 Task: Create a rule from the Routing list, Task moved to a section -> Set Priority in the project Transpire , set the section as Done clear the priority.
Action: Mouse moved to (74, 447)
Screenshot: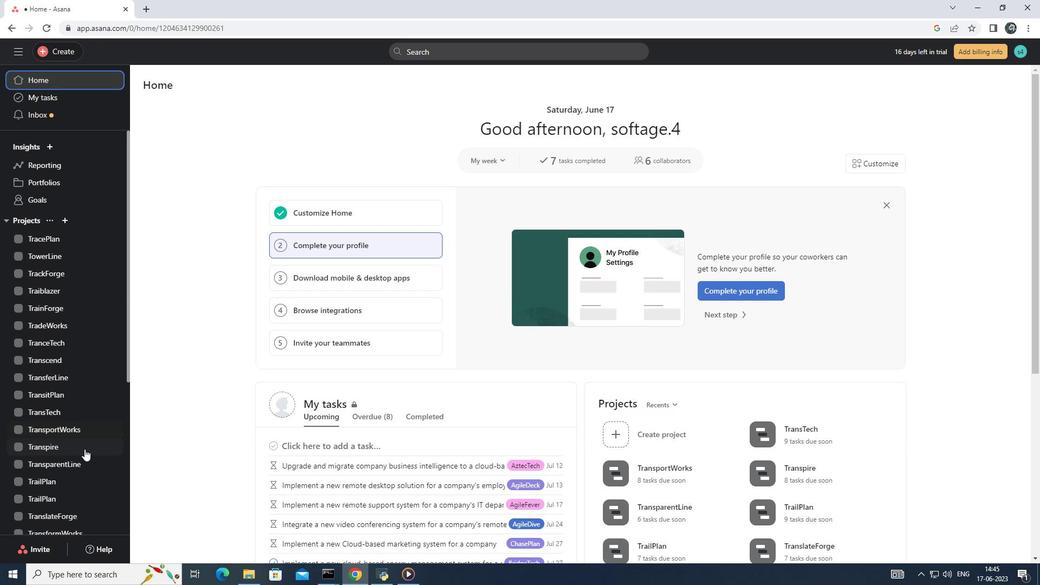 
Action: Mouse pressed left at (74, 447)
Screenshot: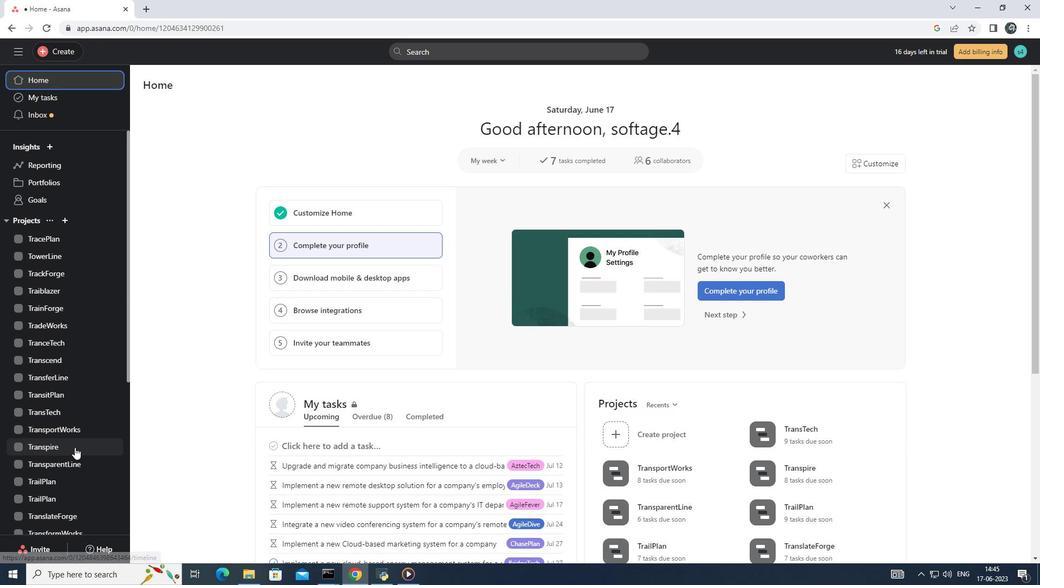 
Action: Mouse moved to (1009, 87)
Screenshot: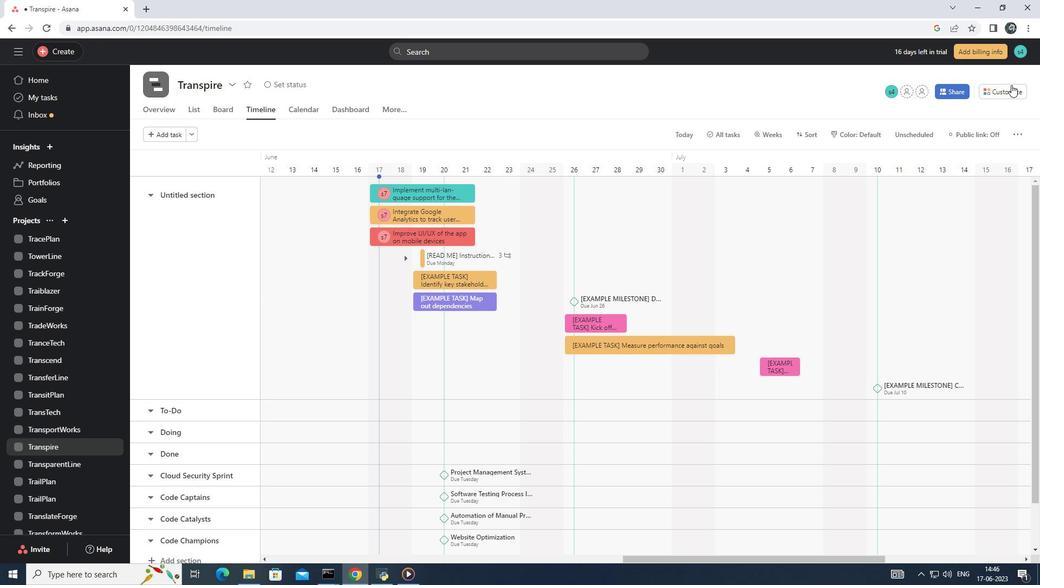 
Action: Mouse pressed left at (1009, 87)
Screenshot: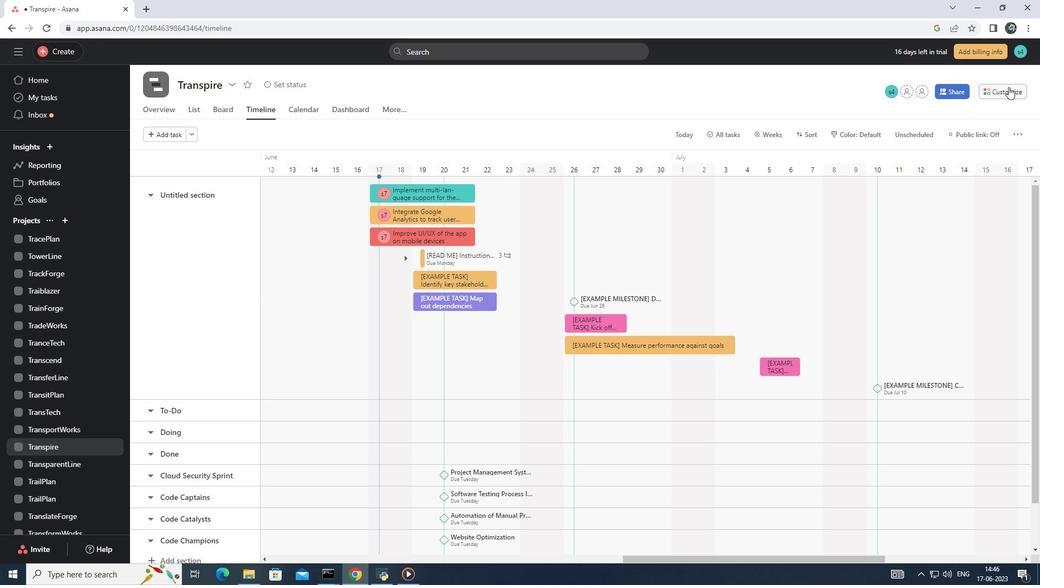 
Action: Mouse moved to (817, 264)
Screenshot: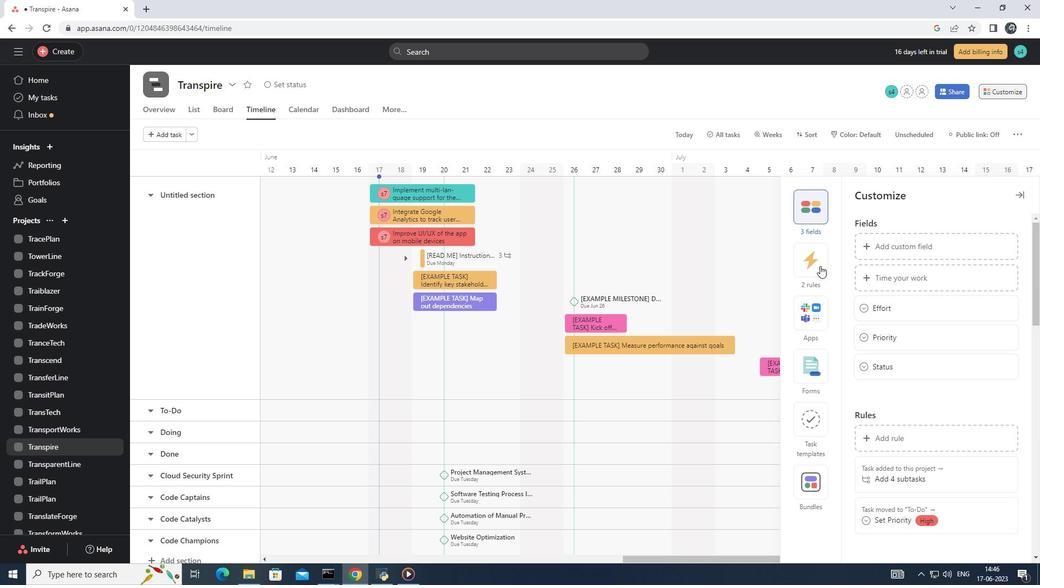 
Action: Mouse pressed left at (817, 264)
Screenshot: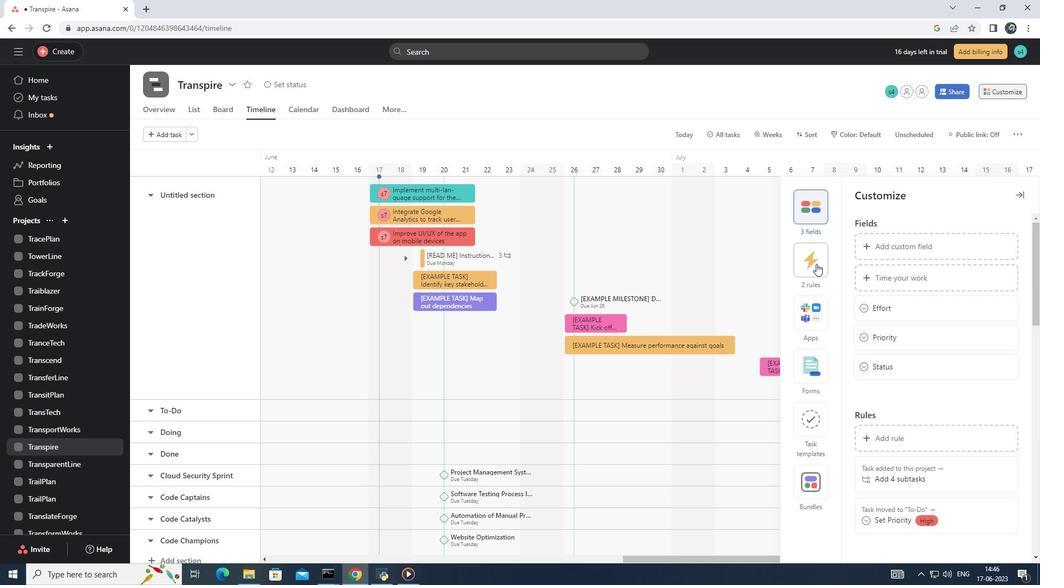 
Action: Mouse moved to (896, 246)
Screenshot: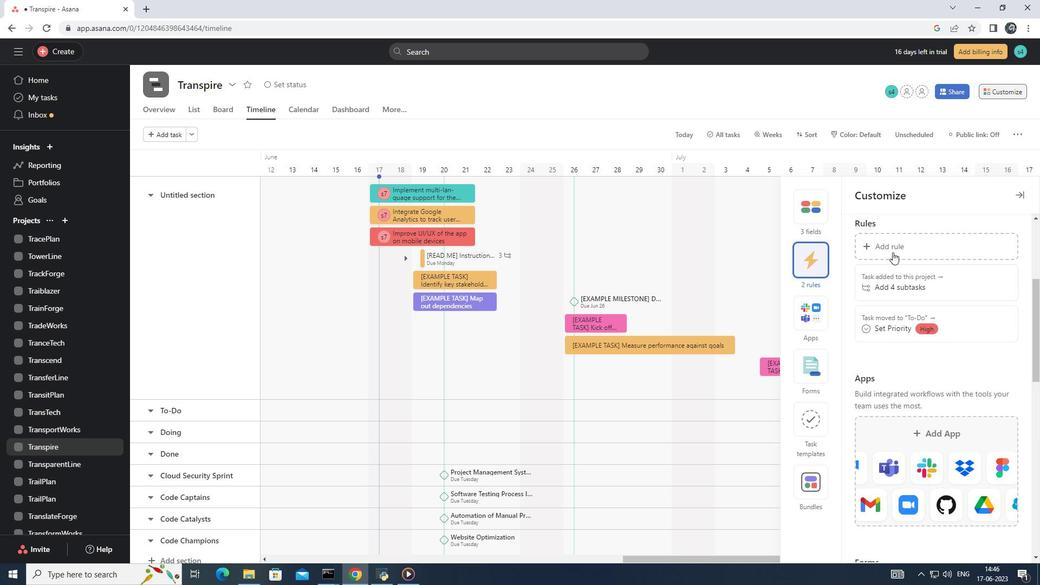 
Action: Mouse pressed left at (896, 246)
Screenshot: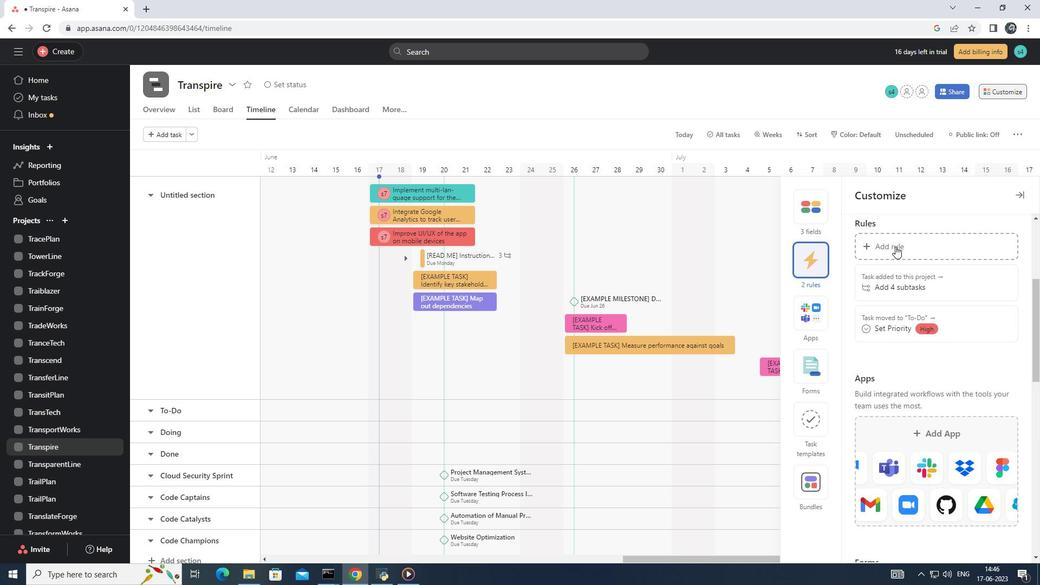 
Action: Mouse moved to (229, 143)
Screenshot: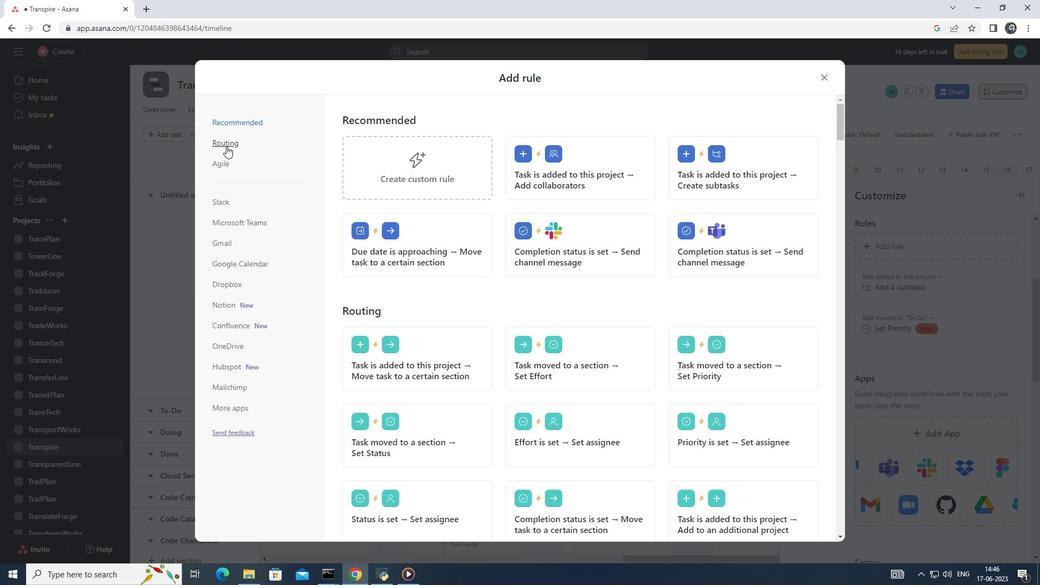 
Action: Mouse pressed left at (229, 143)
Screenshot: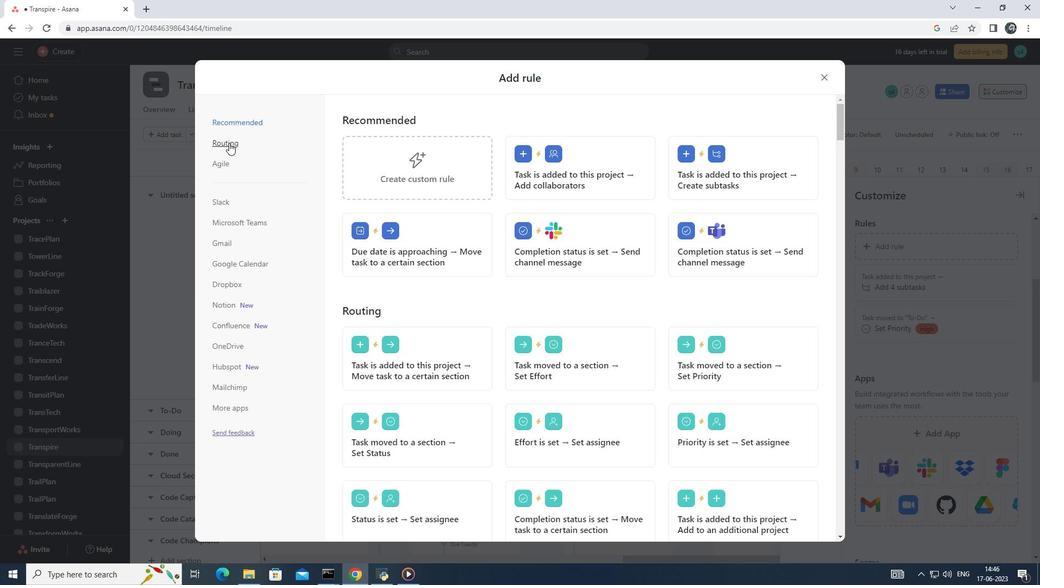 
Action: Mouse moved to (742, 183)
Screenshot: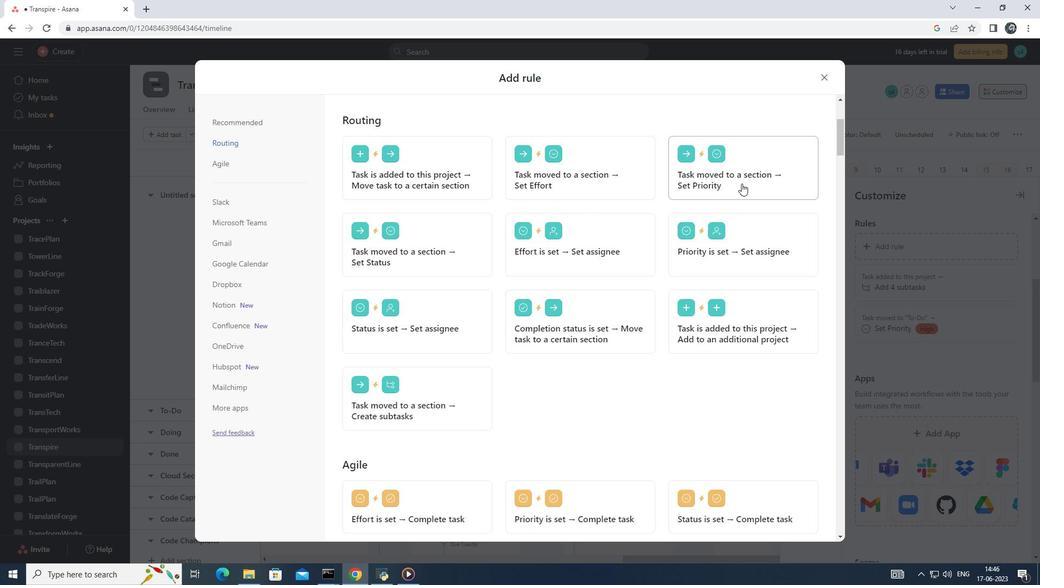
Action: Mouse pressed left at (742, 183)
Screenshot: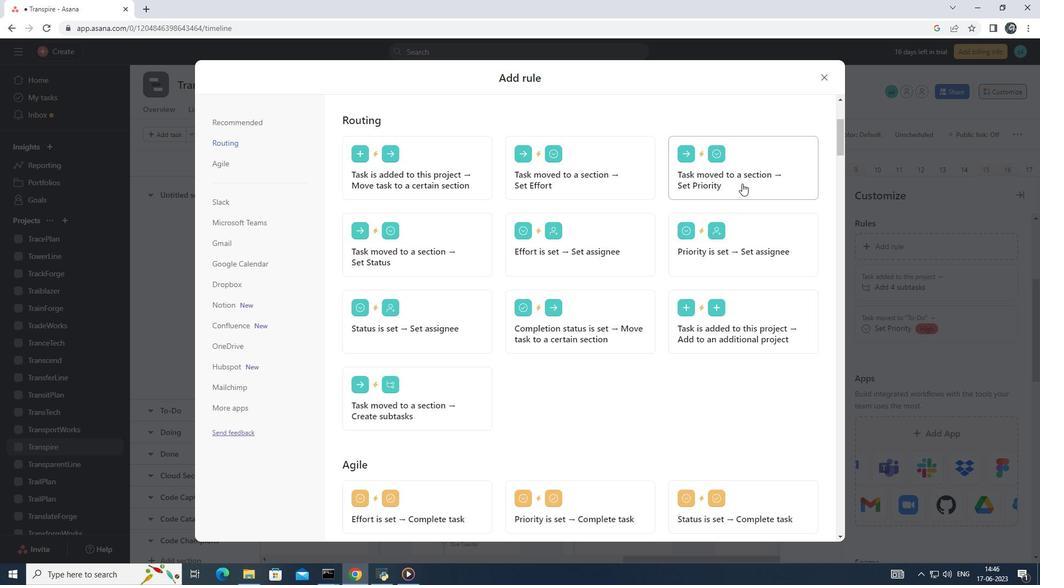 
Action: Mouse moved to (421, 307)
Screenshot: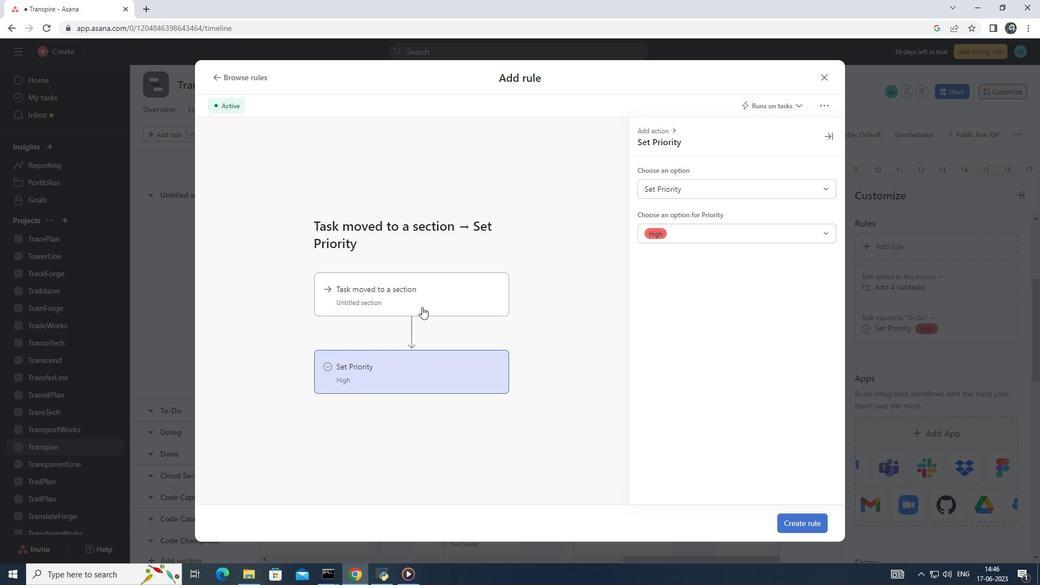 
Action: Mouse pressed left at (421, 307)
Screenshot: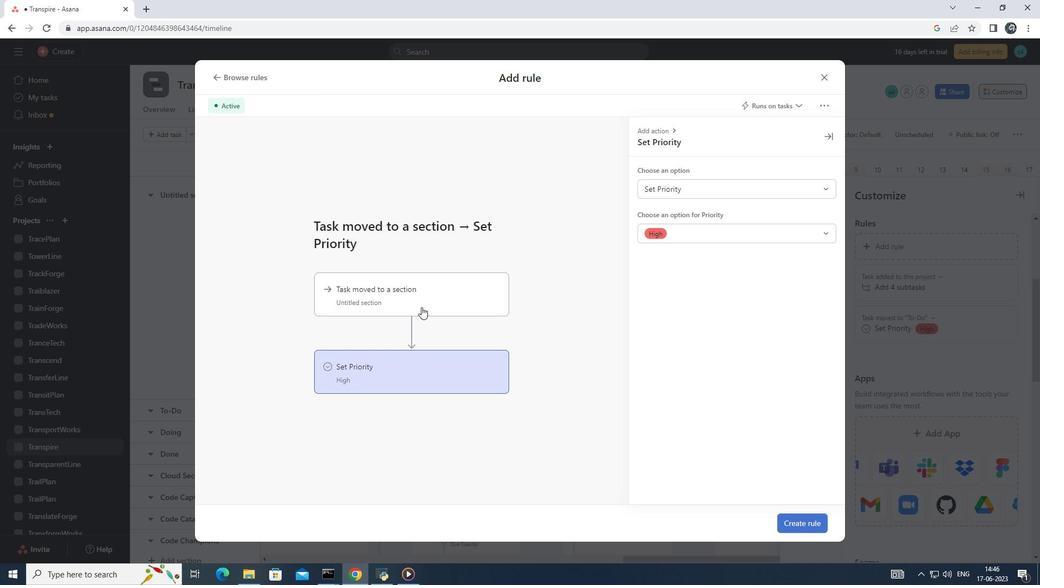 
Action: Mouse moved to (716, 186)
Screenshot: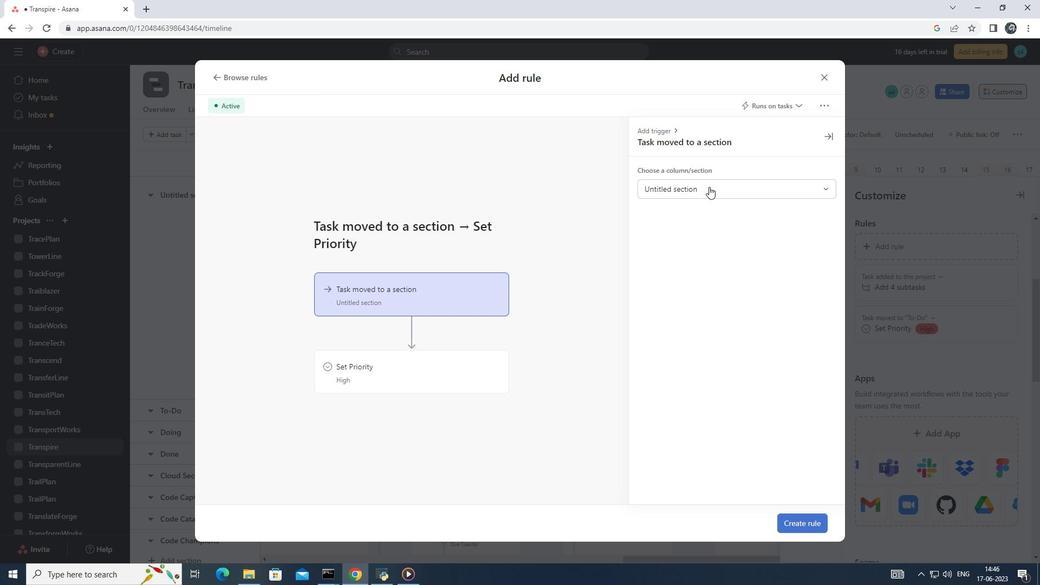 
Action: Mouse pressed left at (716, 186)
Screenshot: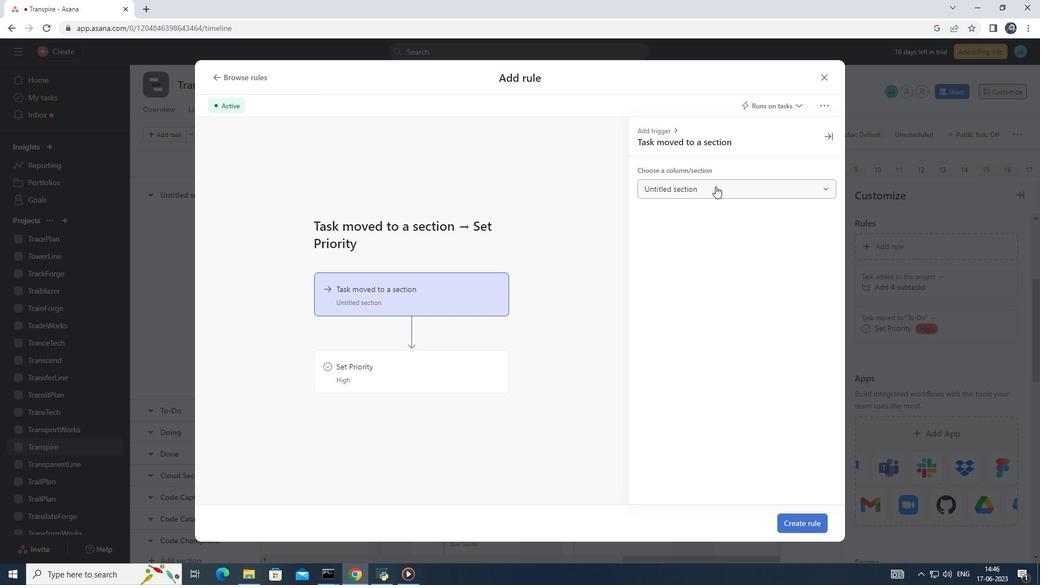 
Action: Mouse moved to (682, 268)
Screenshot: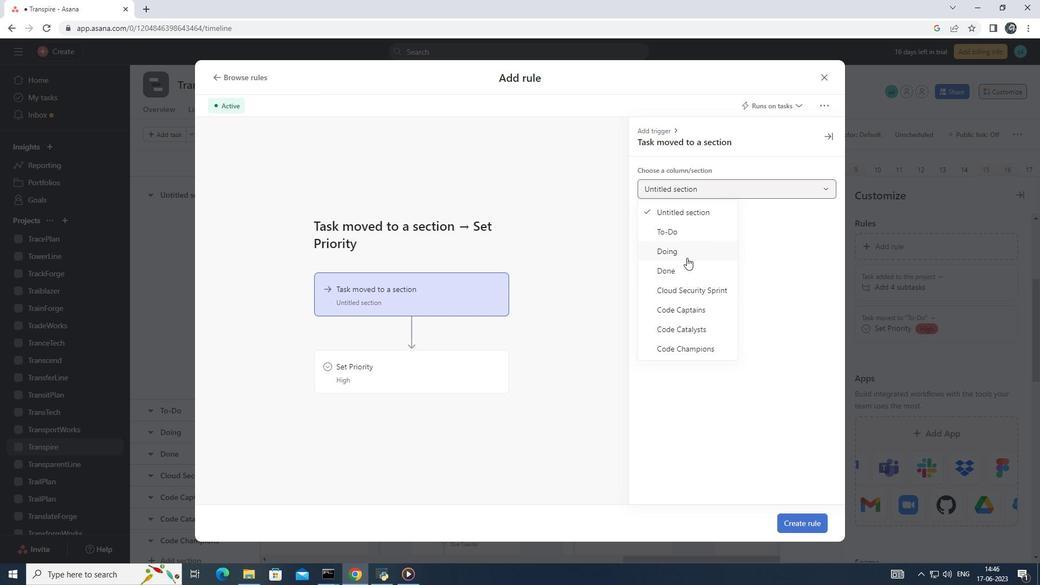 
Action: Mouse pressed left at (682, 268)
Screenshot: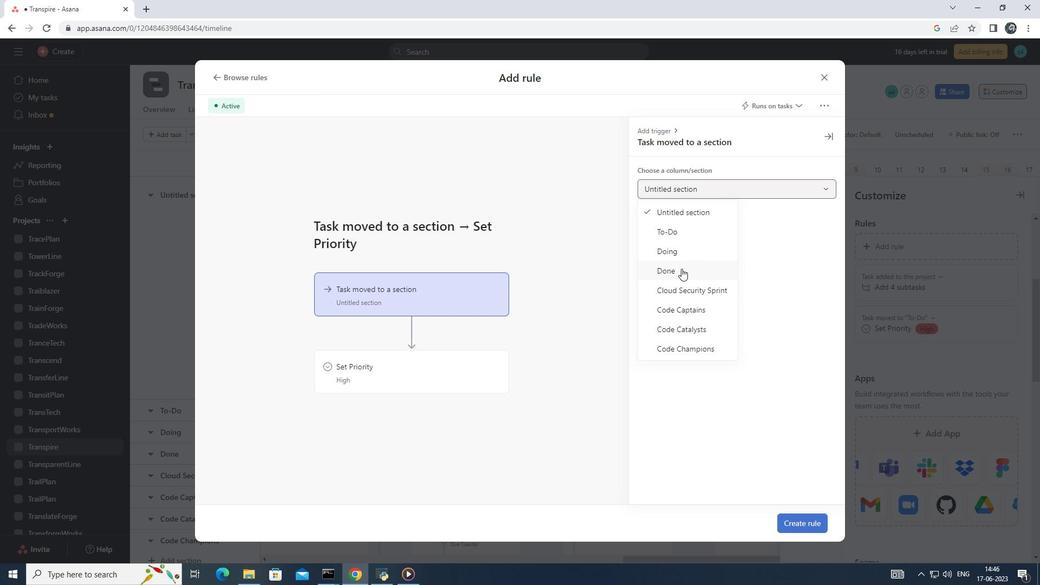 
Action: Mouse moved to (427, 369)
Screenshot: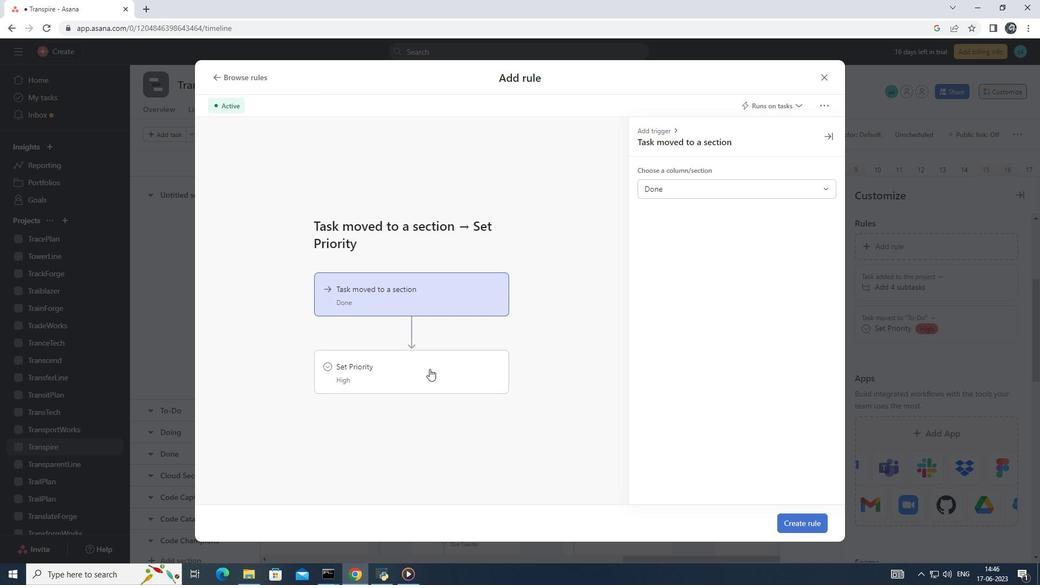 
Action: Mouse pressed left at (427, 369)
Screenshot: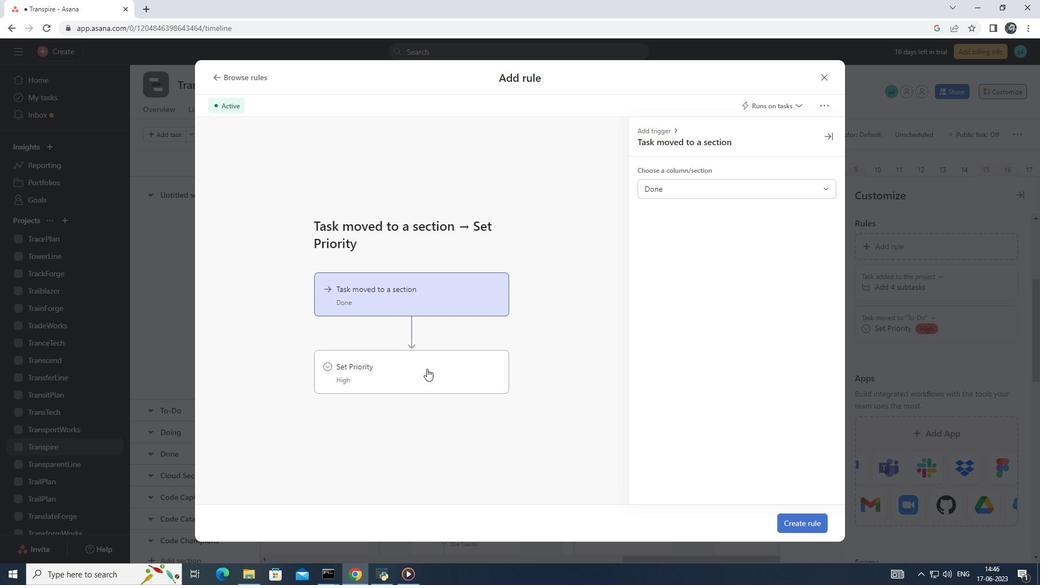 
Action: Mouse moved to (706, 187)
Screenshot: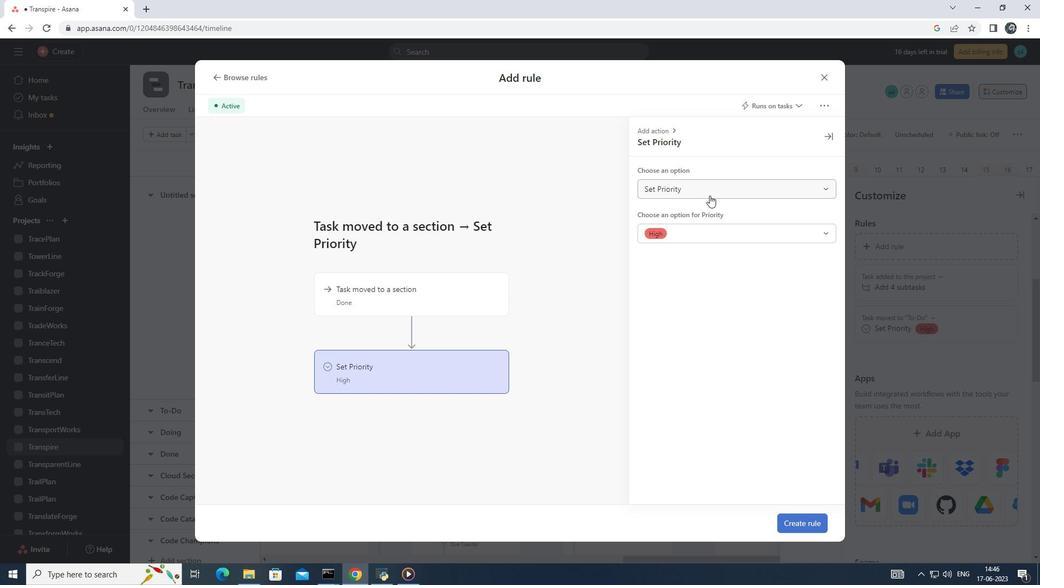 
Action: Mouse pressed left at (706, 187)
Screenshot: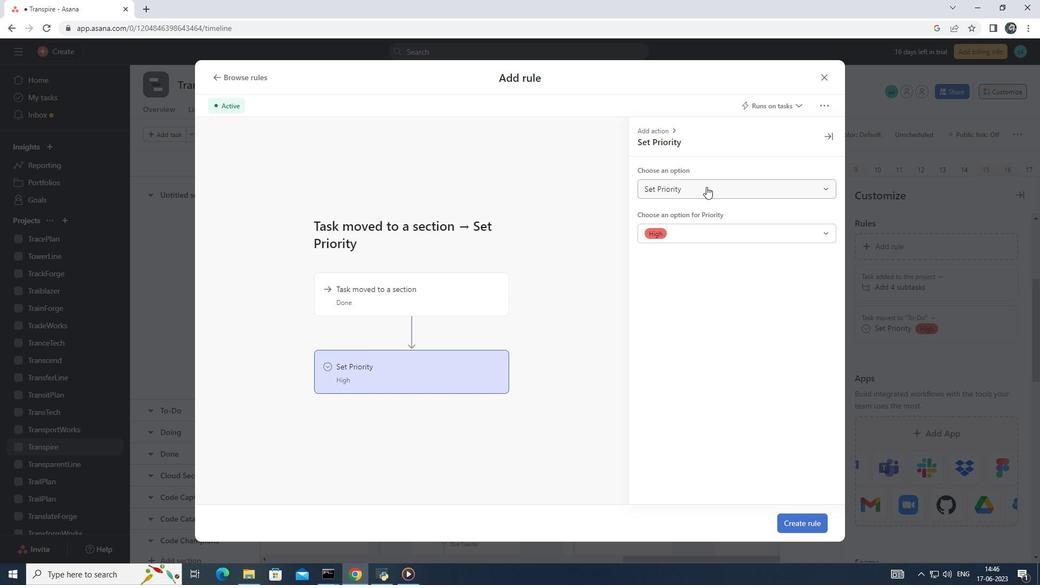 
Action: Mouse moved to (685, 232)
Screenshot: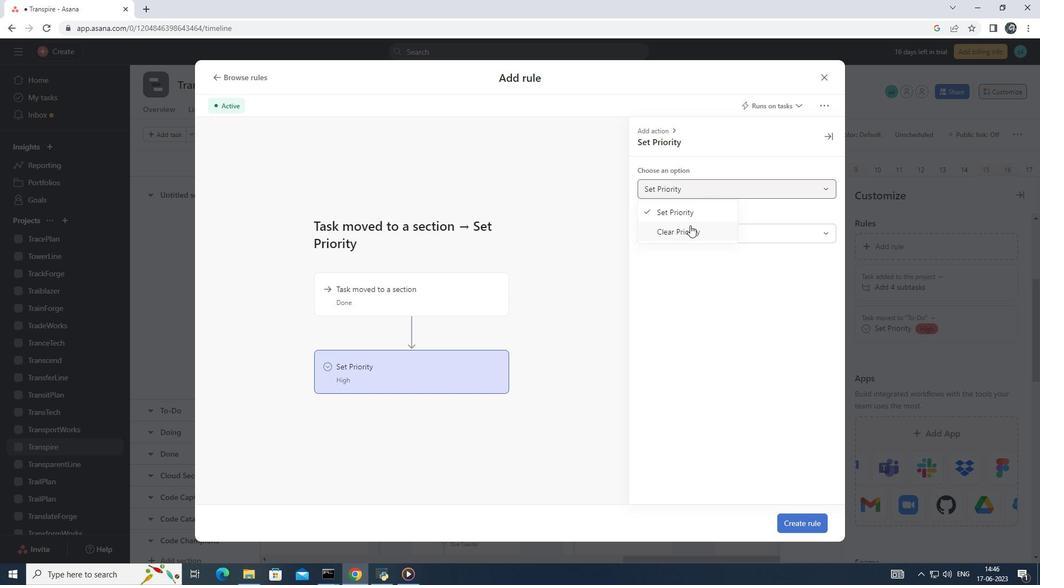 
Action: Mouse pressed left at (685, 232)
Screenshot: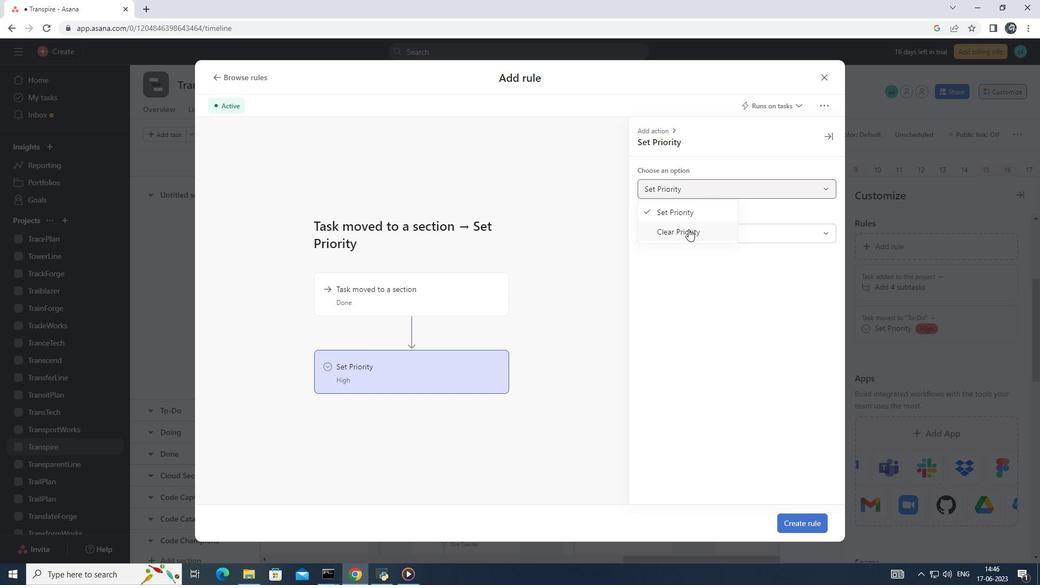 
Action: Mouse moved to (795, 519)
Screenshot: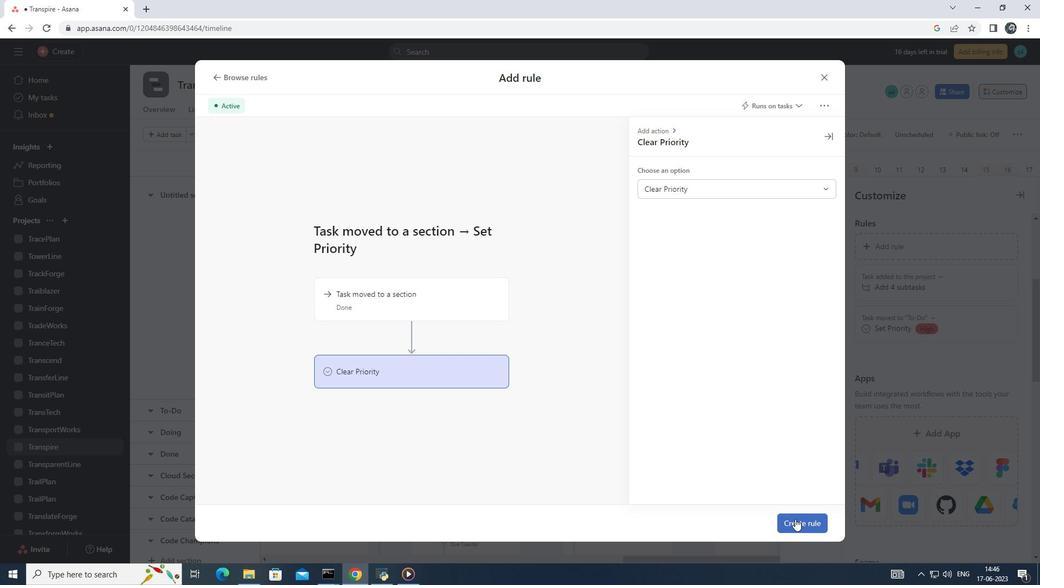 
Action: Mouse pressed left at (795, 519)
Screenshot: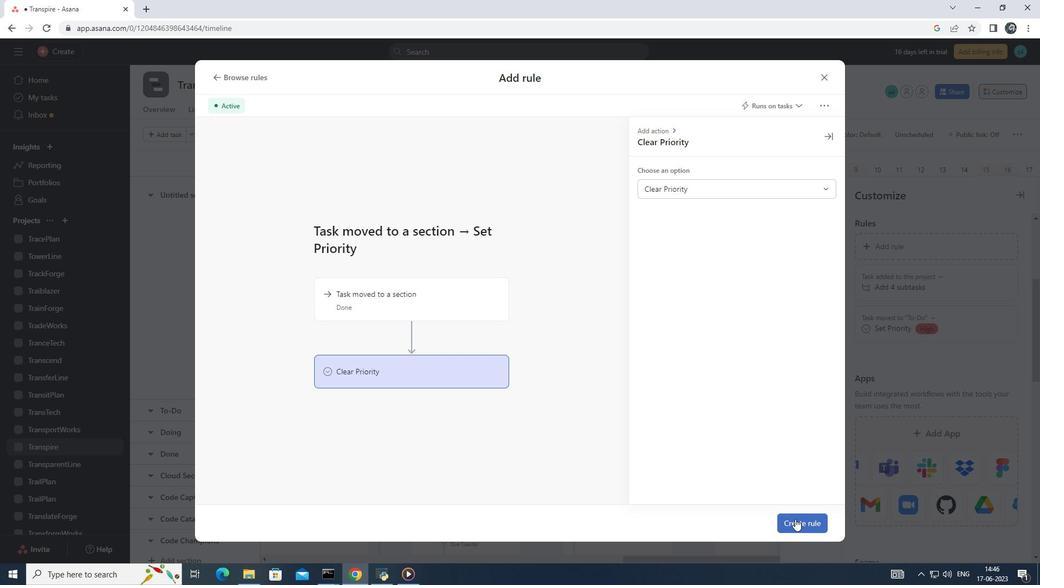 
Action: Mouse moved to (787, 519)
Screenshot: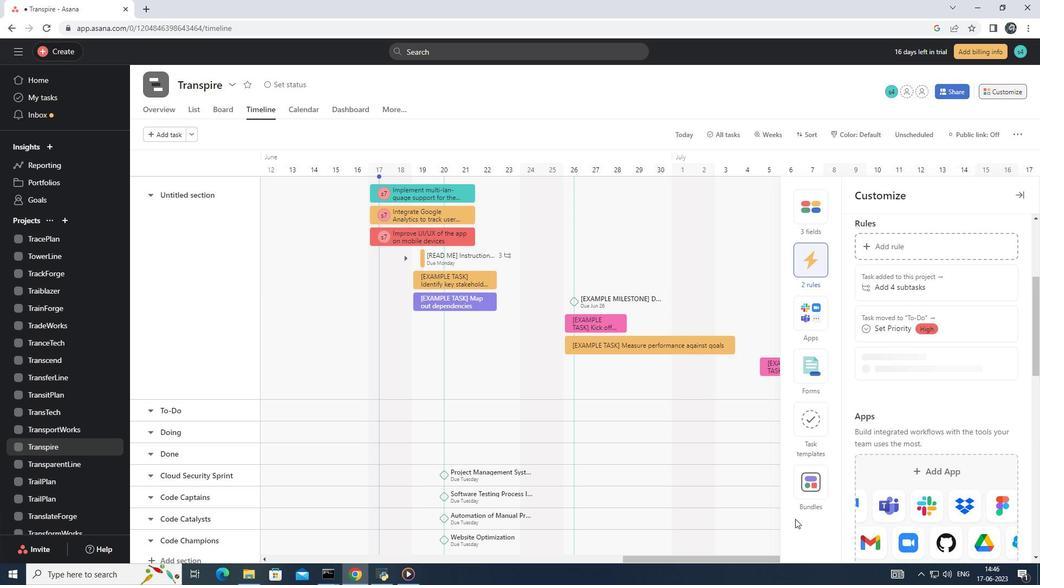 
